 Task: Change the visibility to private.
Action: Mouse moved to (344, 74)
Screenshot: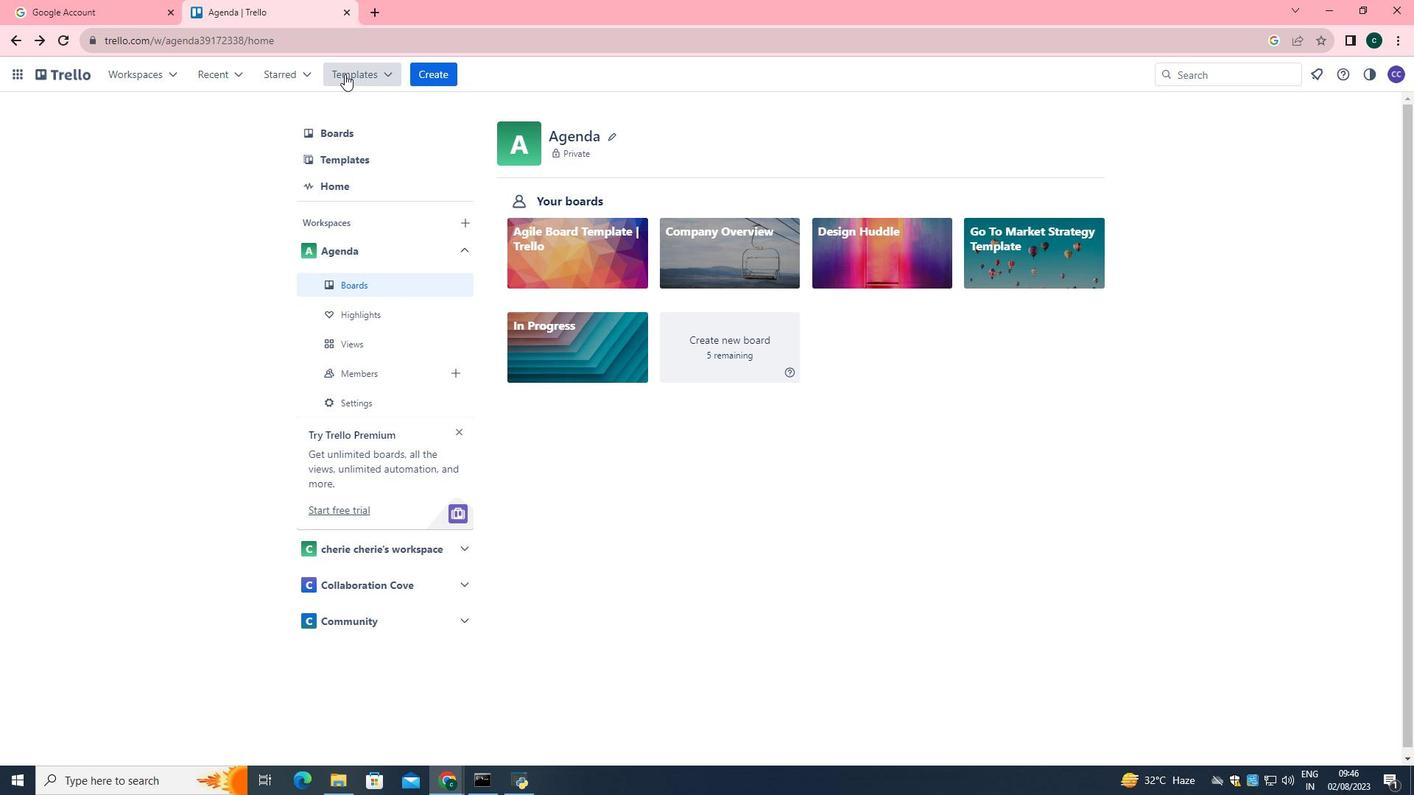 
Action: Mouse pressed left at (344, 74)
Screenshot: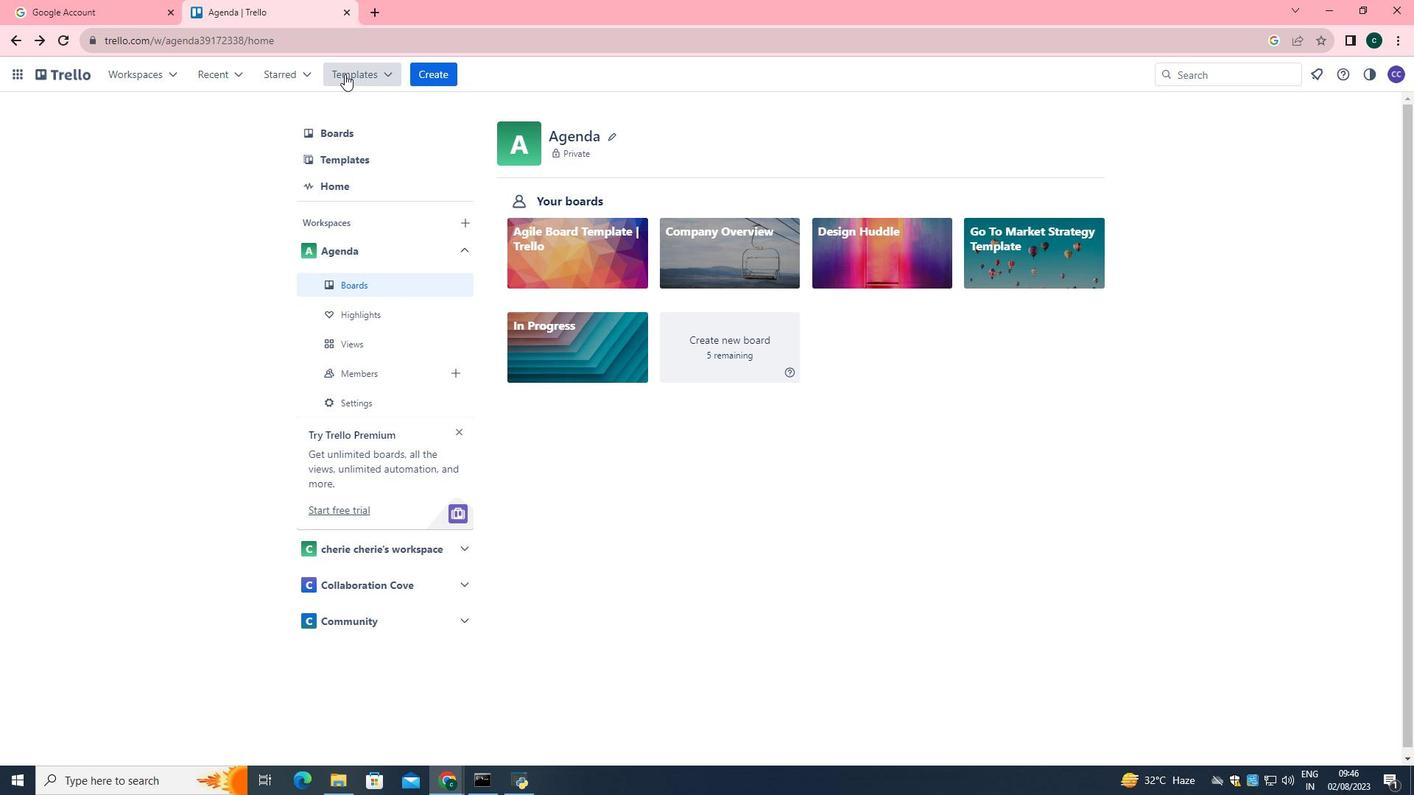 
Action: Mouse moved to (433, 302)
Screenshot: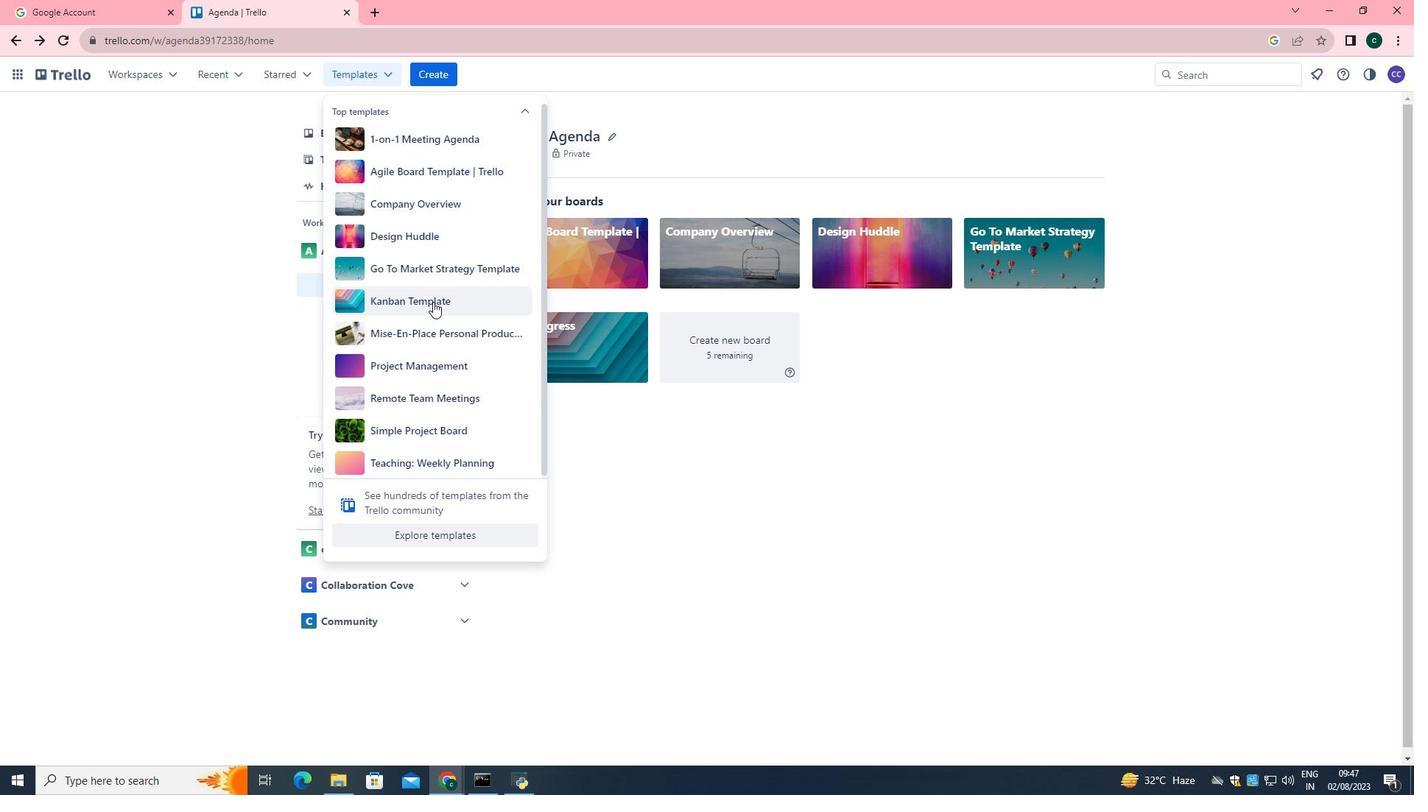 
Action: Mouse pressed left at (433, 302)
Screenshot: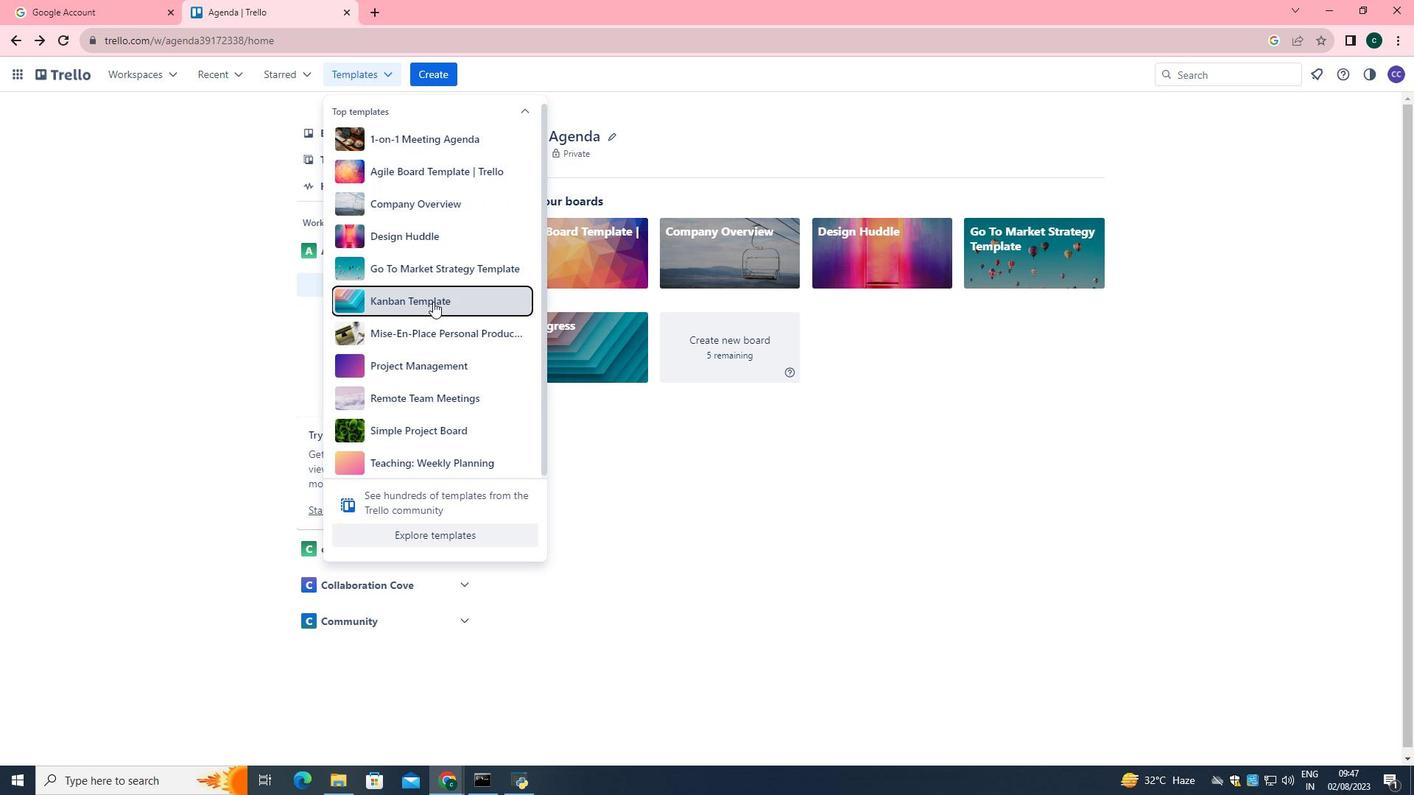 
Action: Mouse moved to (427, 357)
Screenshot: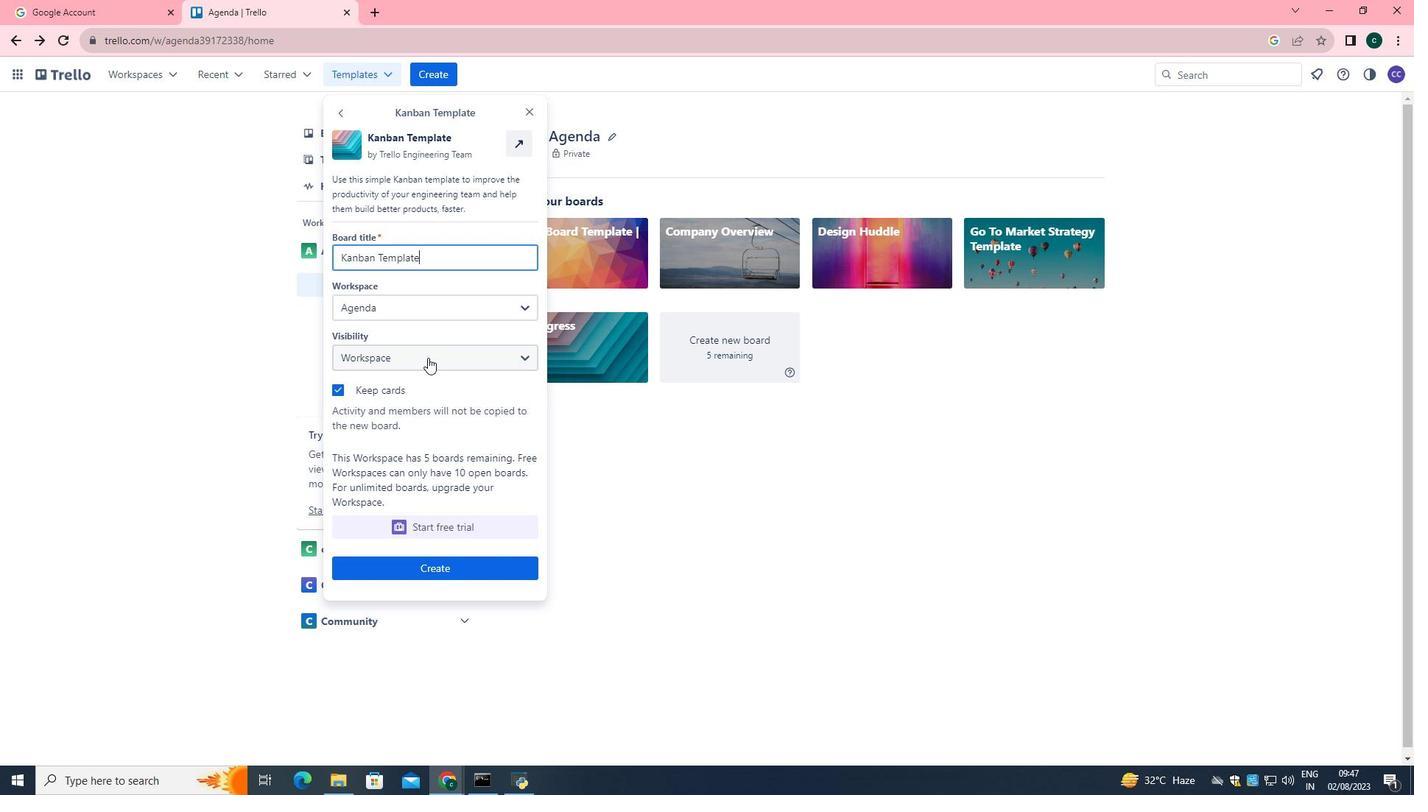 
Action: Mouse pressed left at (427, 357)
Screenshot: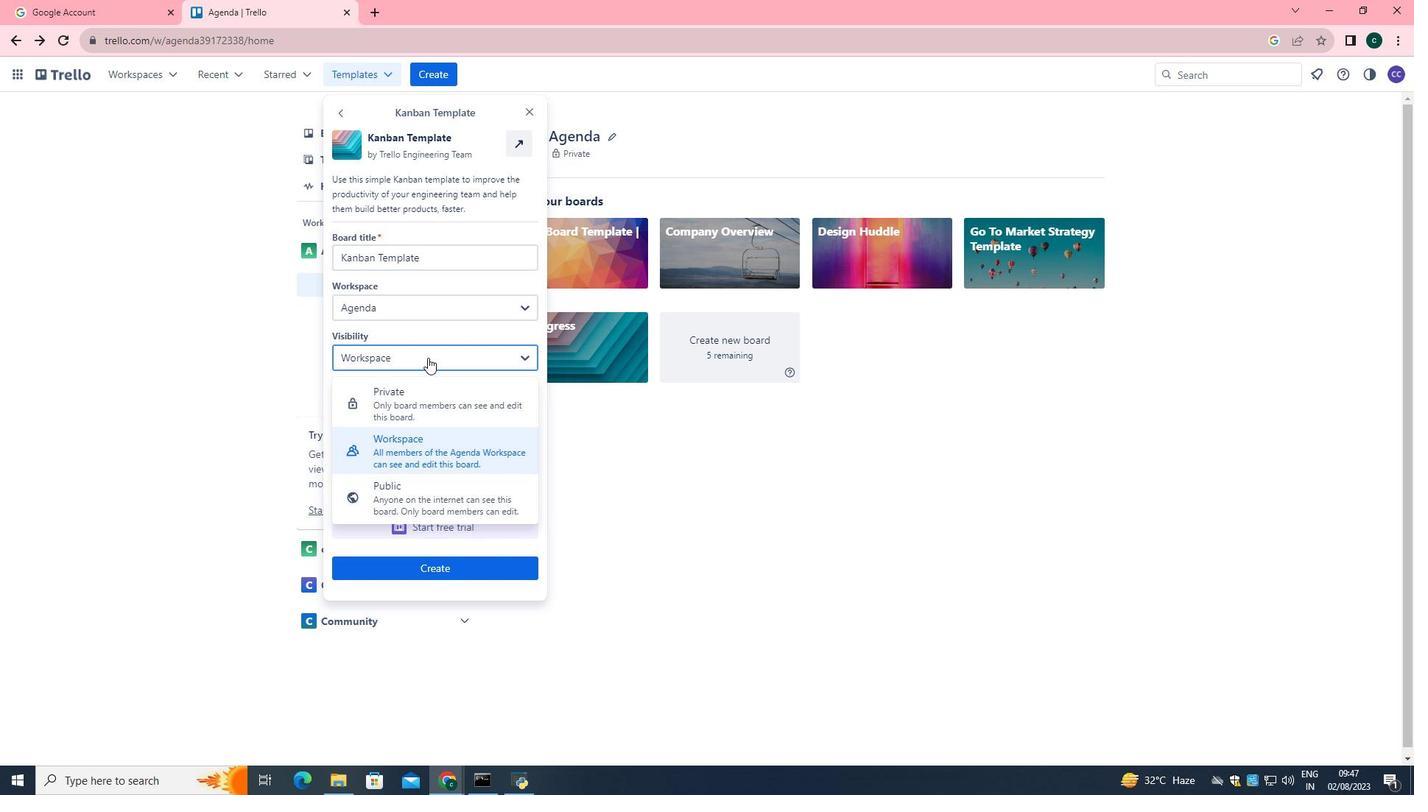 
Action: Mouse moved to (429, 404)
Screenshot: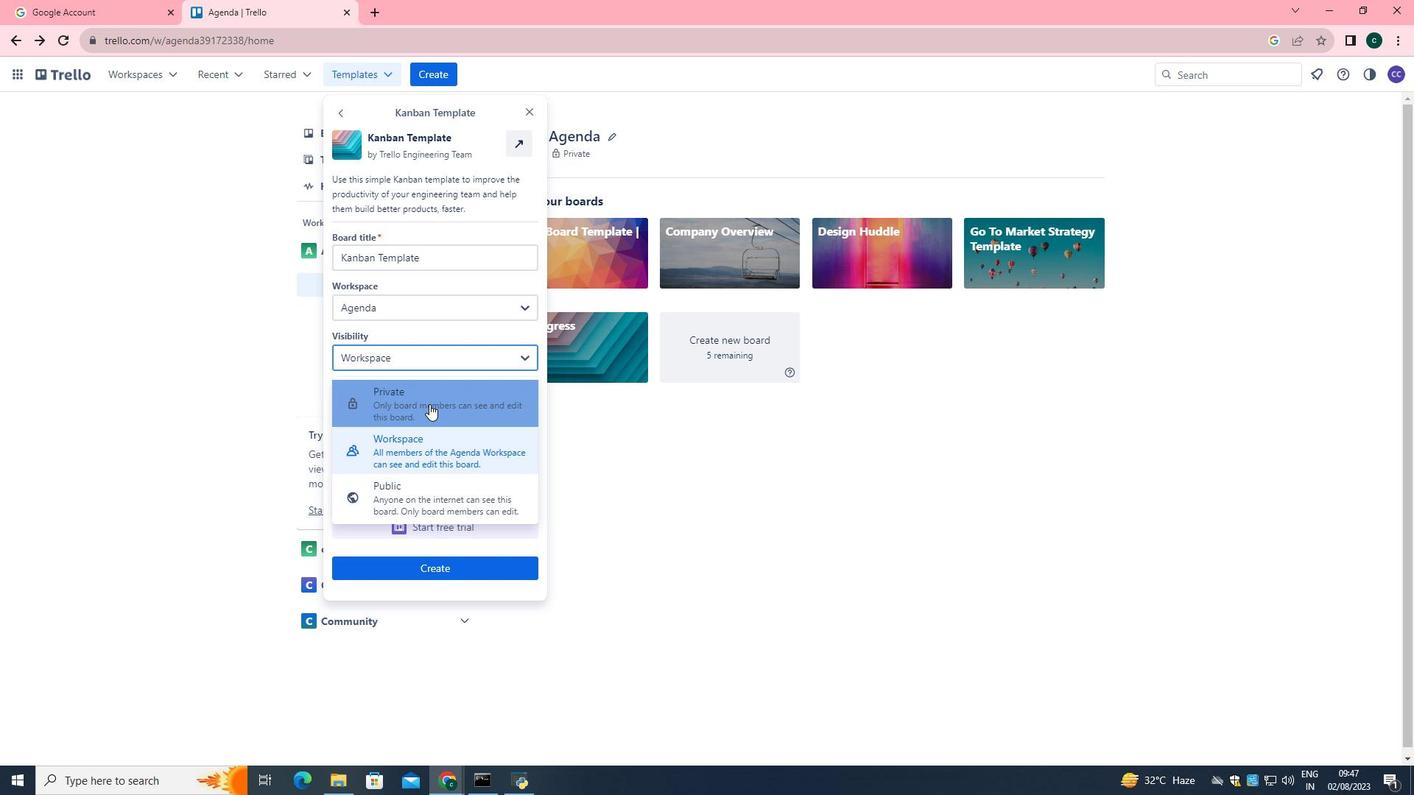 
Action: Mouse pressed left at (429, 404)
Screenshot: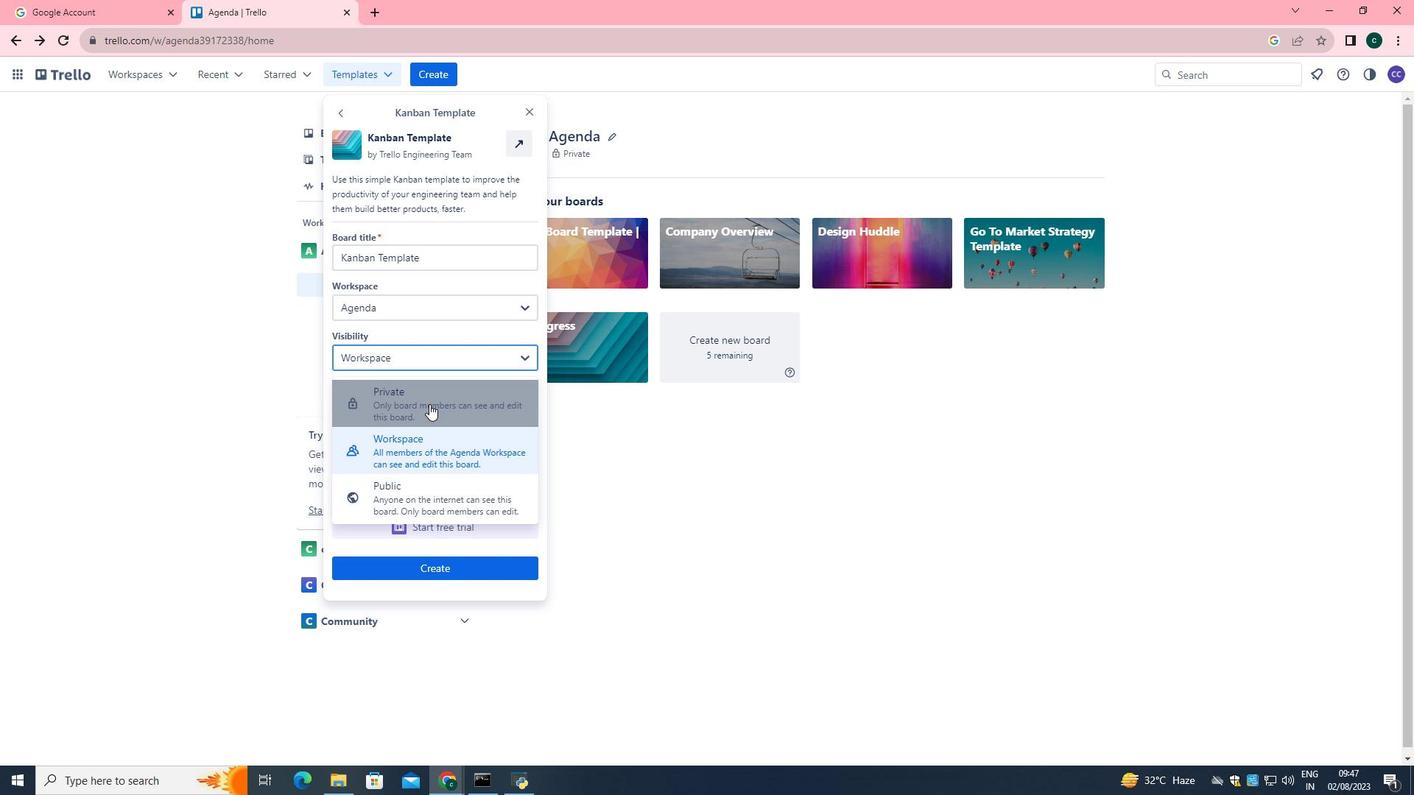 
